 Task: Check the sale-to-list ratio of bathtub in the last 5 years.
Action: Mouse moved to (811, 178)
Screenshot: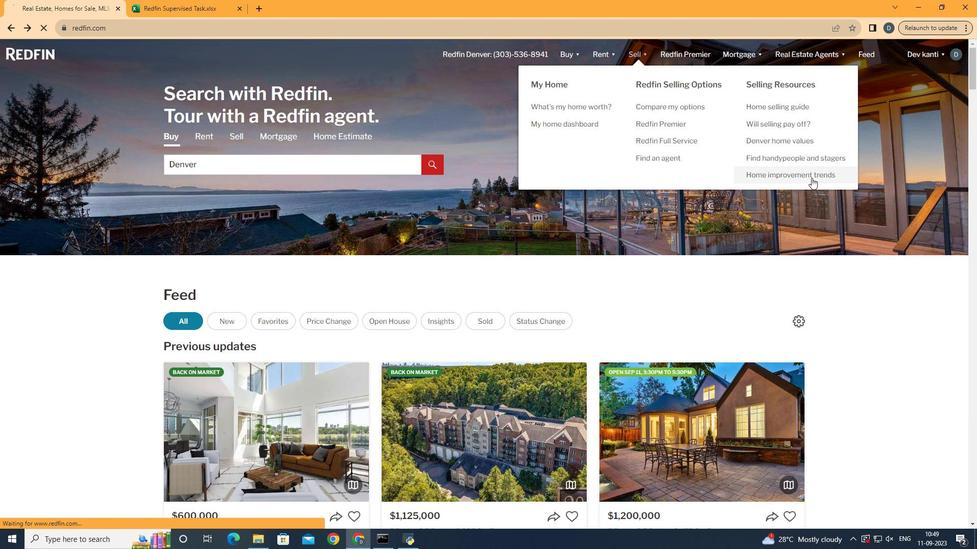 
Action: Mouse pressed left at (811, 178)
Screenshot: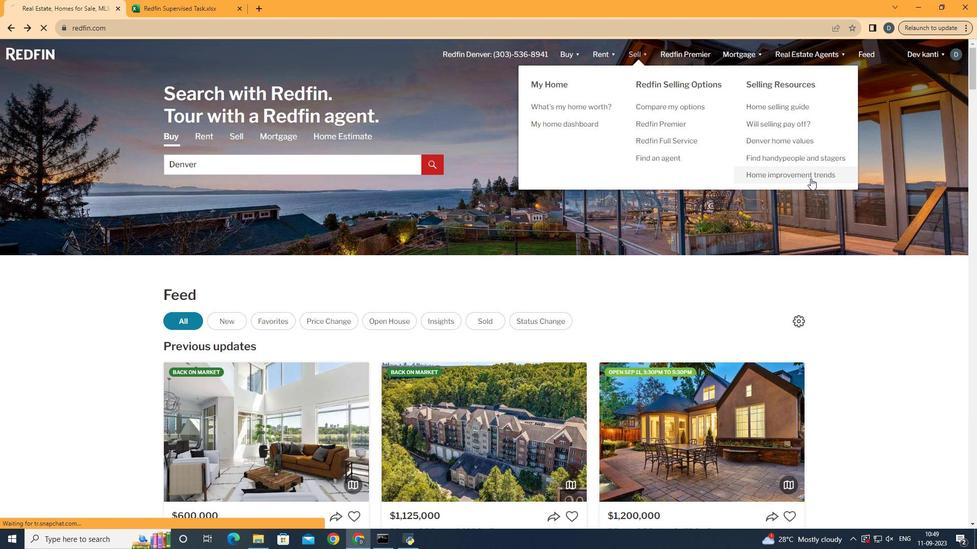 
Action: Mouse moved to (249, 194)
Screenshot: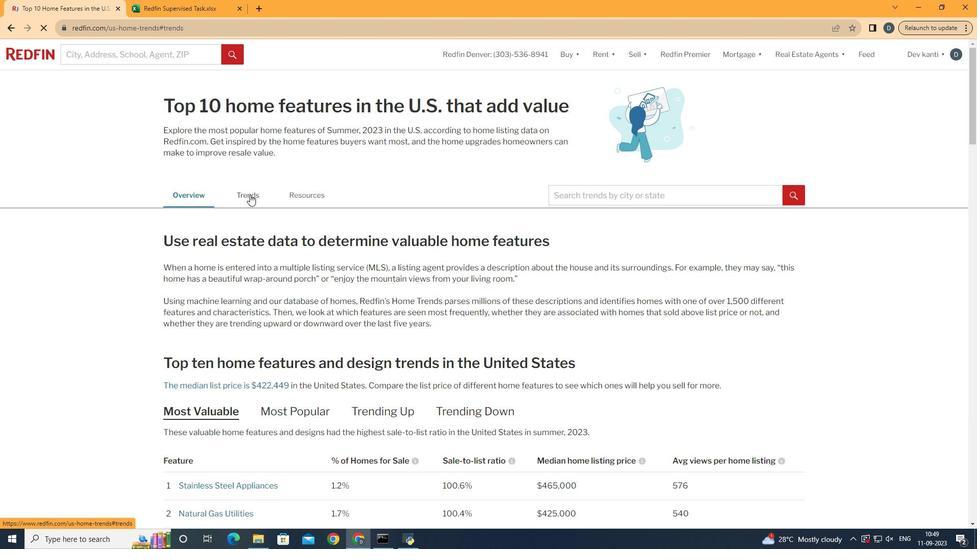 
Action: Mouse pressed left at (249, 194)
Screenshot: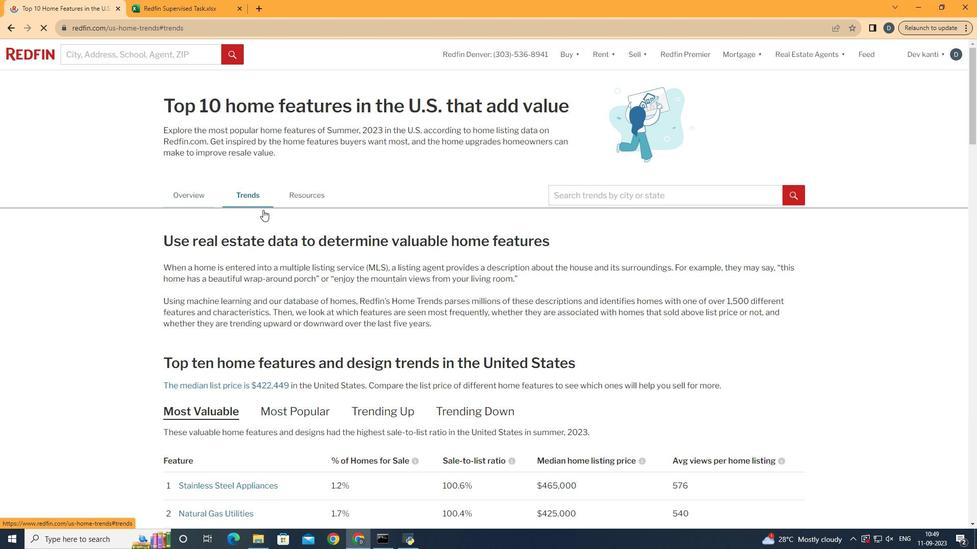 
Action: Mouse moved to (308, 250)
Screenshot: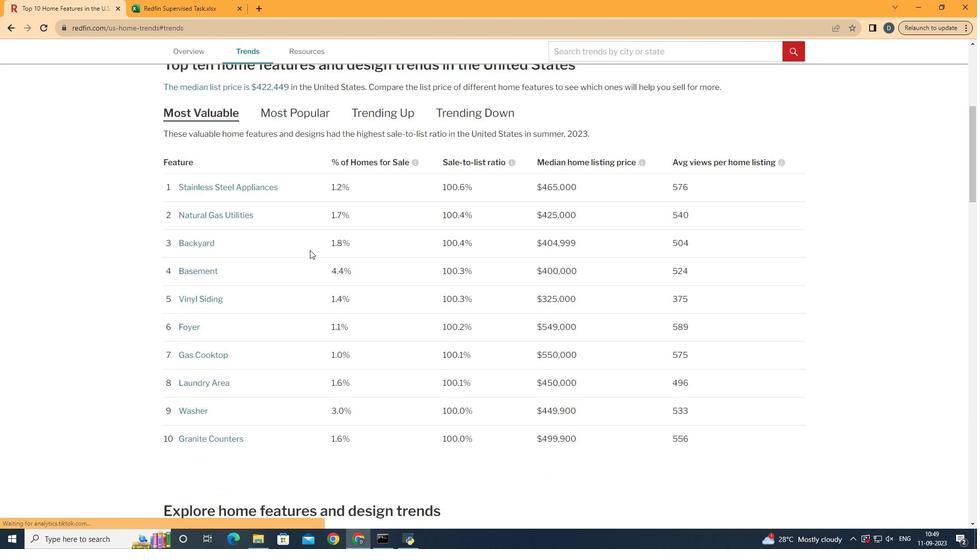 
Action: Mouse scrolled (308, 249) with delta (0, 0)
Screenshot: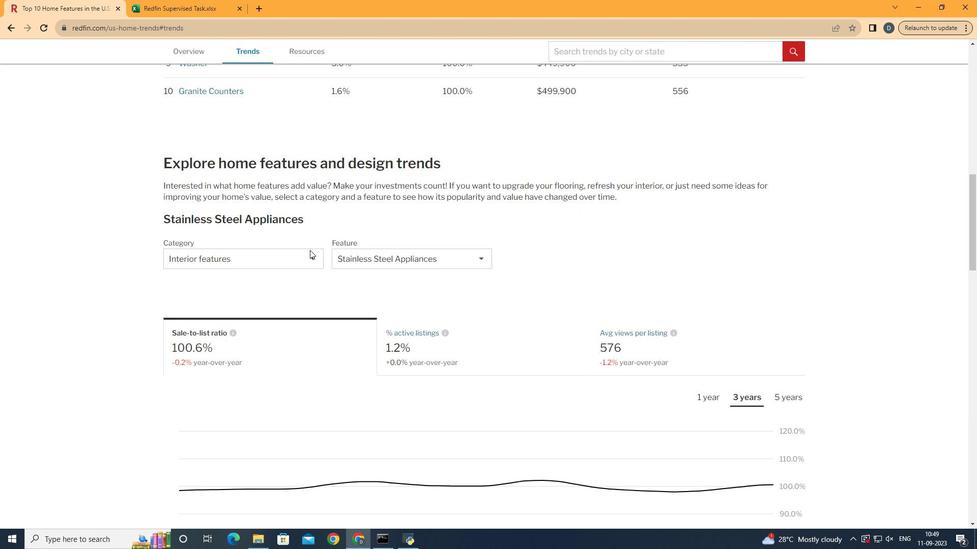 
Action: Mouse scrolled (308, 249) with delta (0, 0)
Screenshot: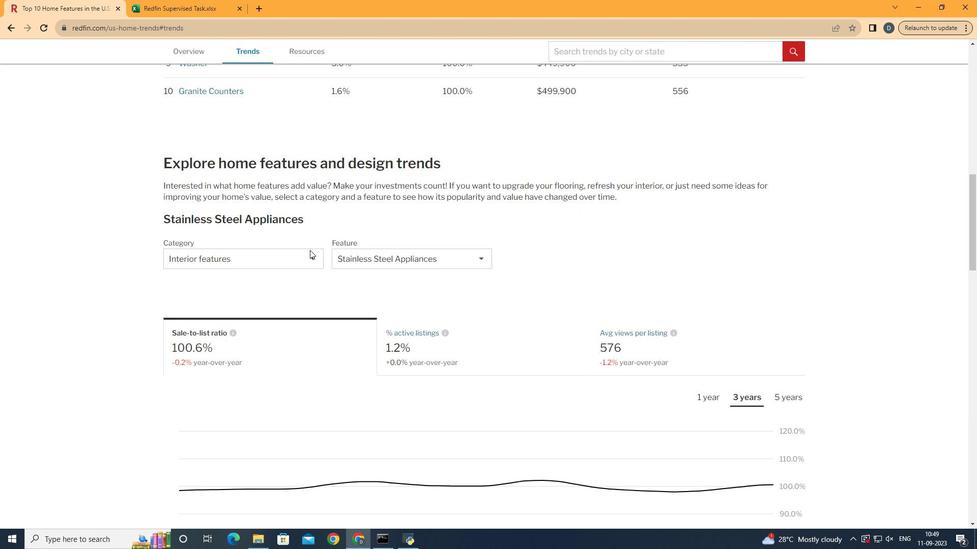 
Action: Mouse scrolled (308, 249) with delta (0, 0)
Screenshot: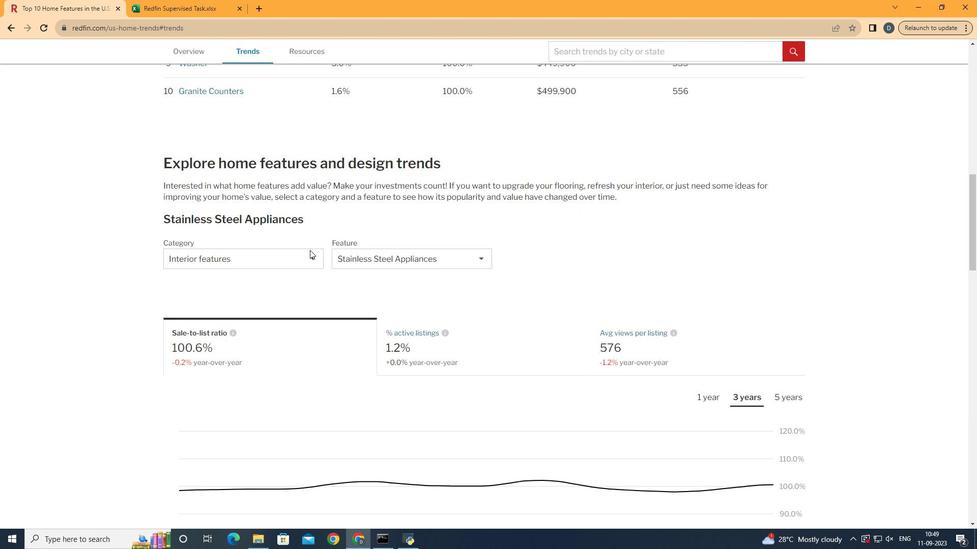 
Action: Mouse scrolled (308, 249) with delta (0, 0)
Screenshot: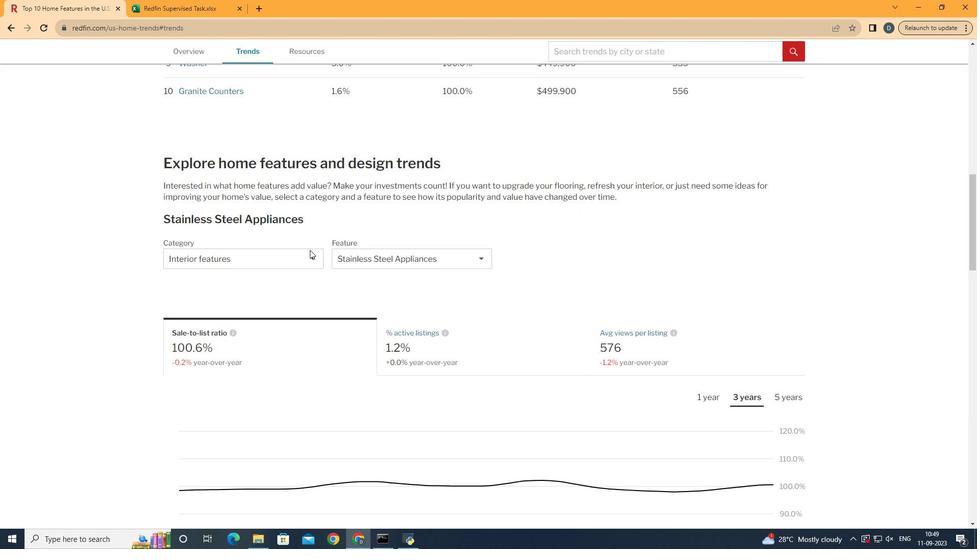 
Action: Mouse scrolled (308, 249) with delta (0, 0)
Screenshot: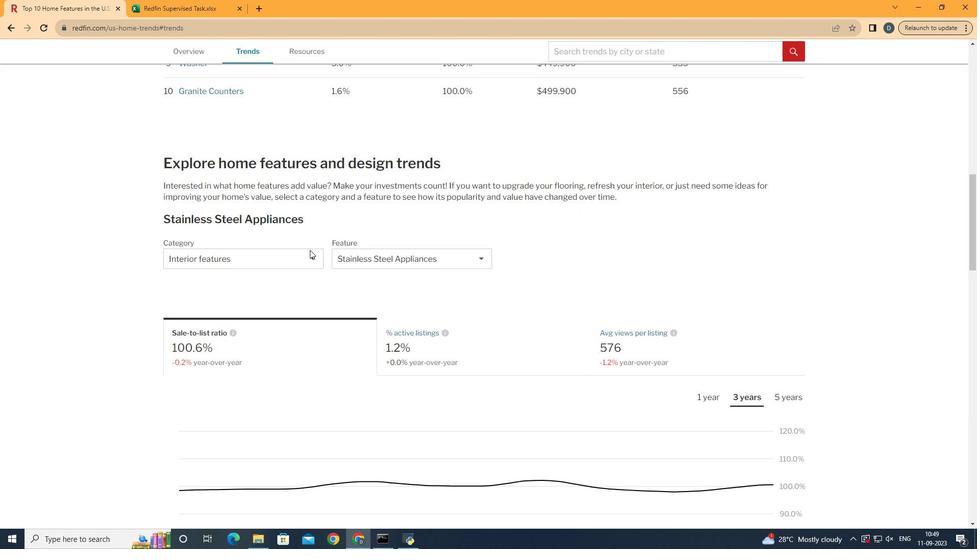 
Action: Mouse scrolled (308, 249) with delta (0, 0)
Screenshot: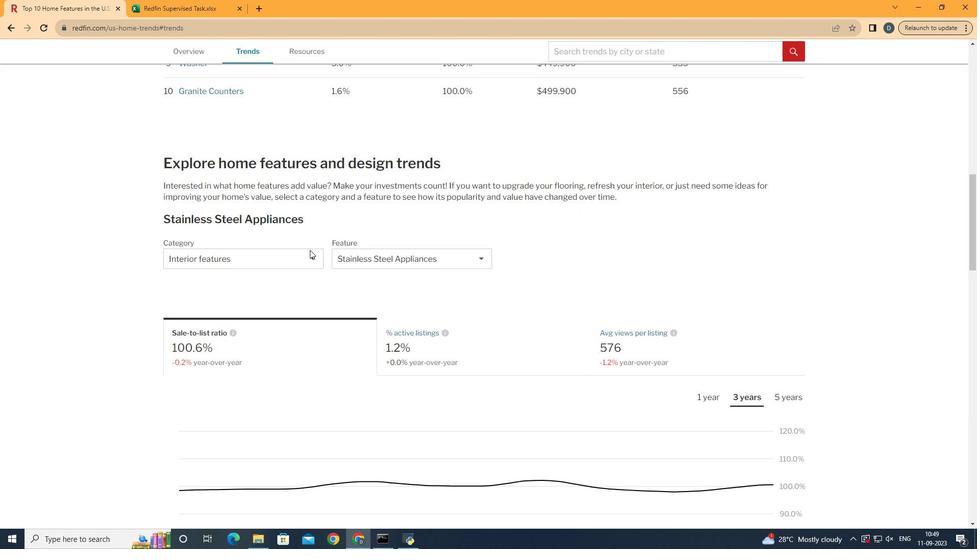 
Action: Mouse moved to (309, 250)
Screenshot: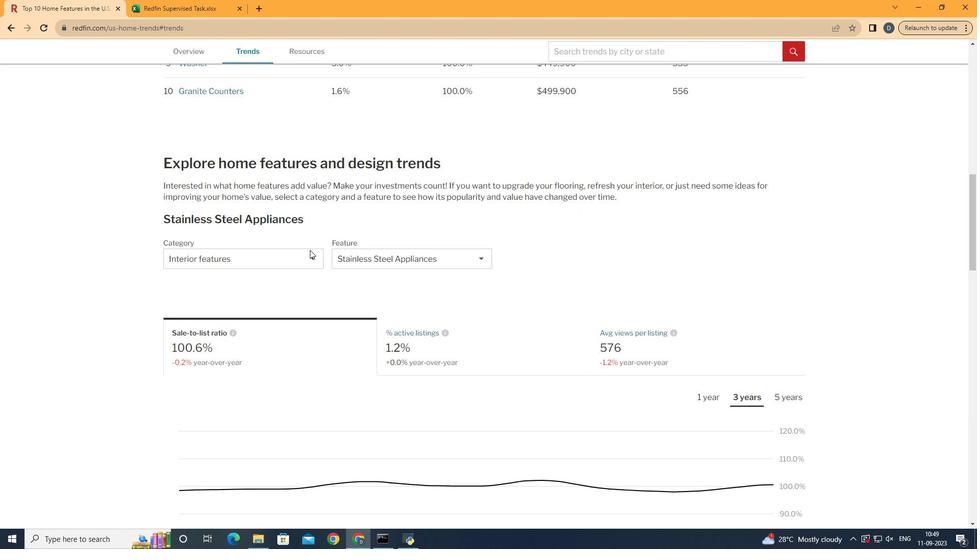 
Action: Mouse scrolled (309, 249) with delta (0, 0)
Screenshot: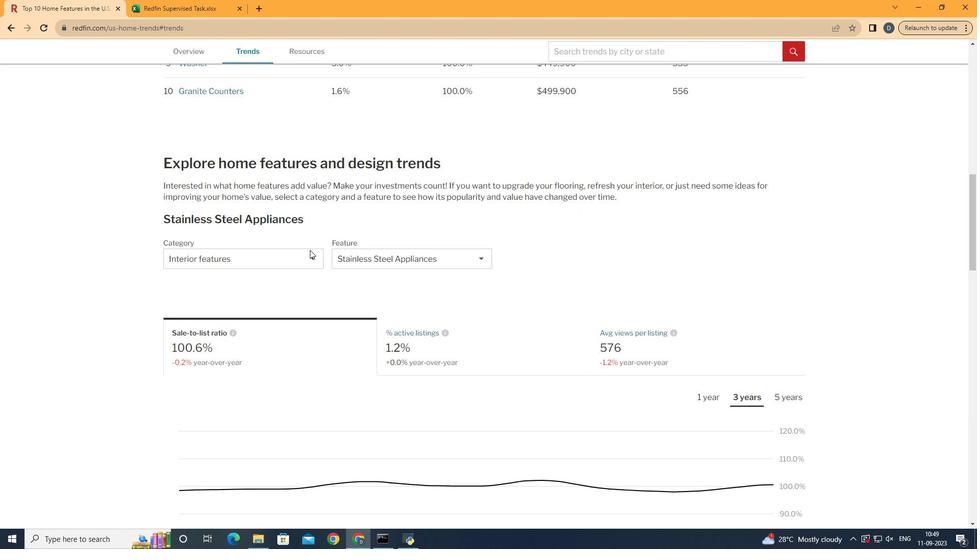 
Action: Mouse moved to (309, 250)
Screenshot: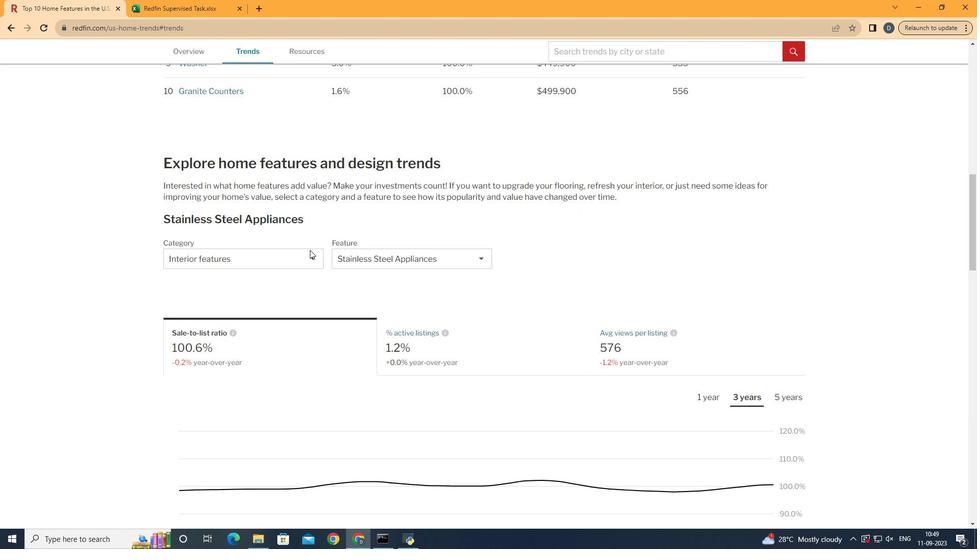 
Action: Mouse scrolled (309, 249) with delta (0, 0)
Screenshot: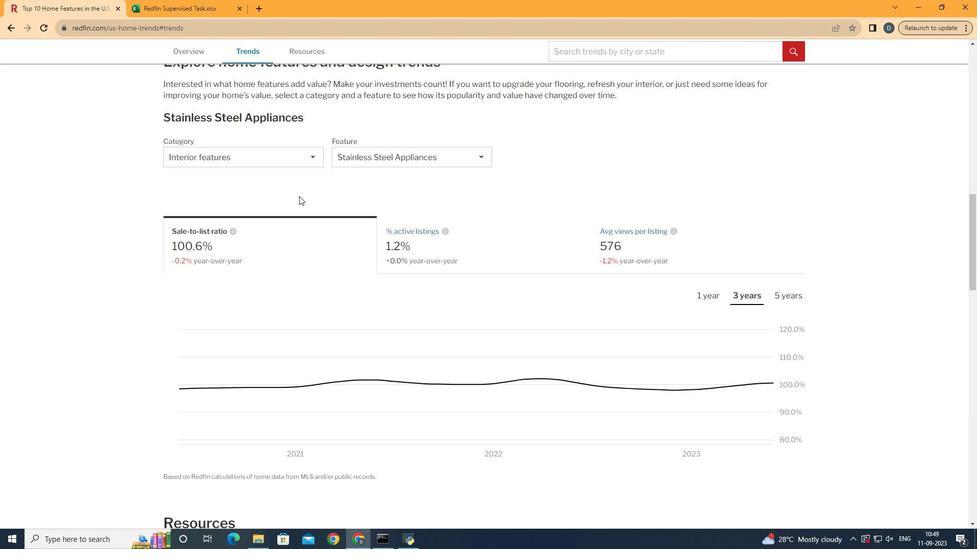 
Action: Mouse scrolled (309, 249) with delta (0, 0)
Screenshot: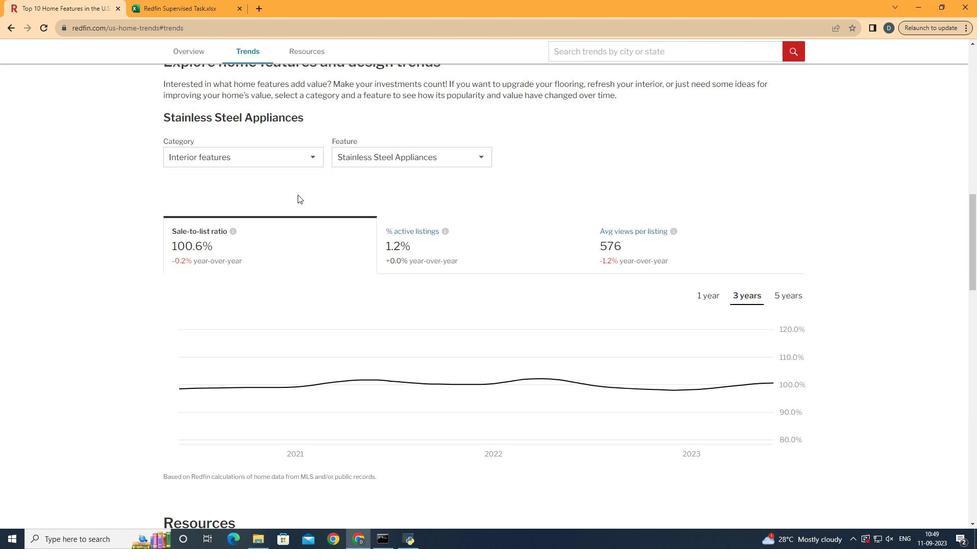 
Action: Mouse moved to (296, 160)
Screenshot: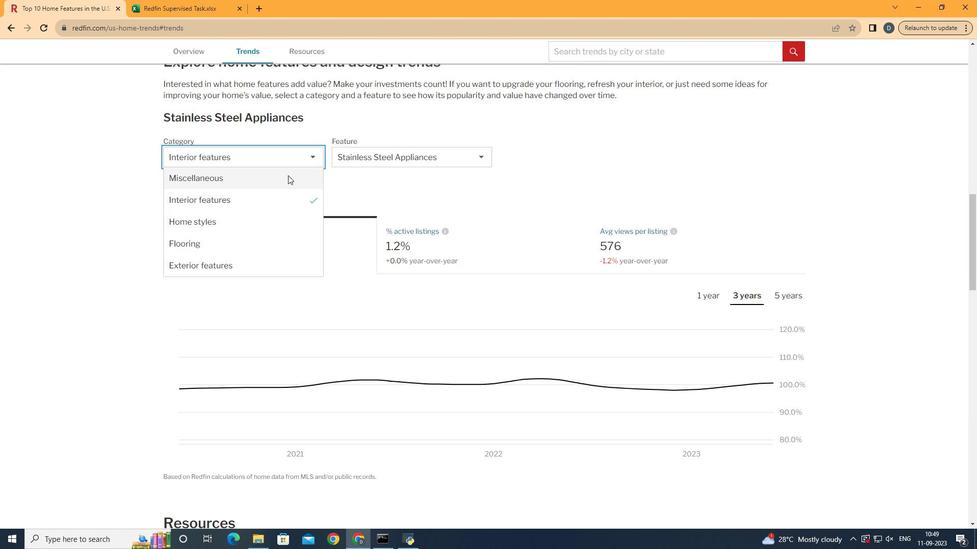 
Action: Mouse pressed left at (296, 160)
Screenshot: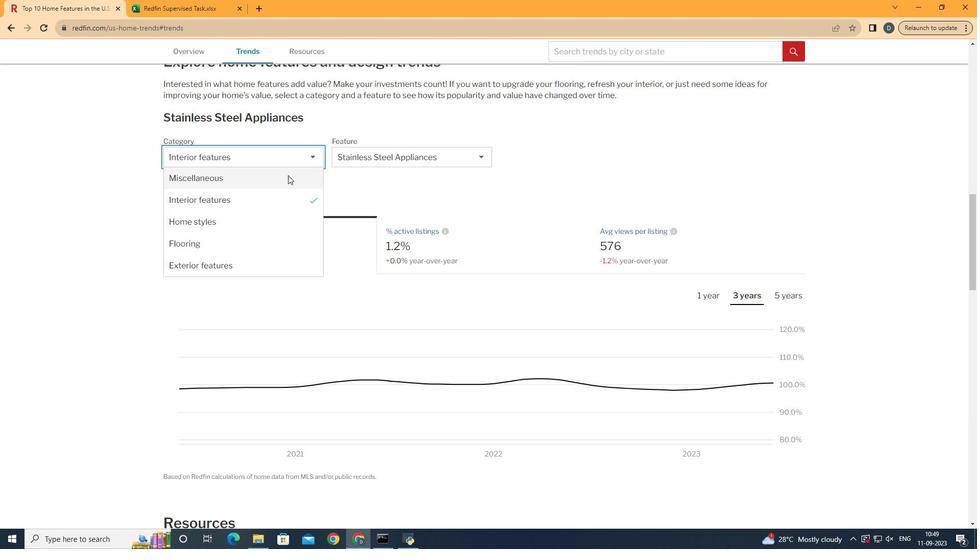 
Action: Mouse moved to (289, 195)
Screenshot: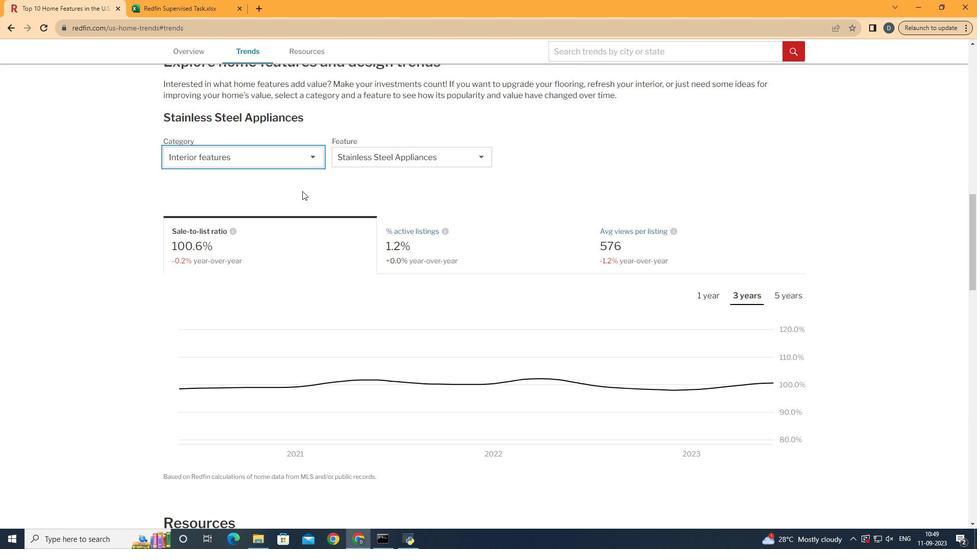 
Action: Mouse pressed left at (289, 195)
Screenshot: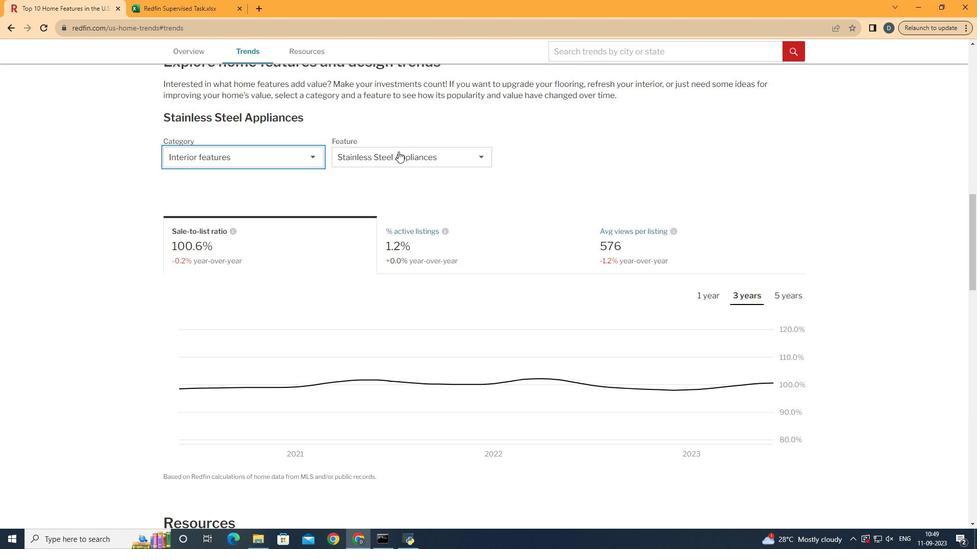 
Action: Mouse moved to (398, 151)
Screenshot: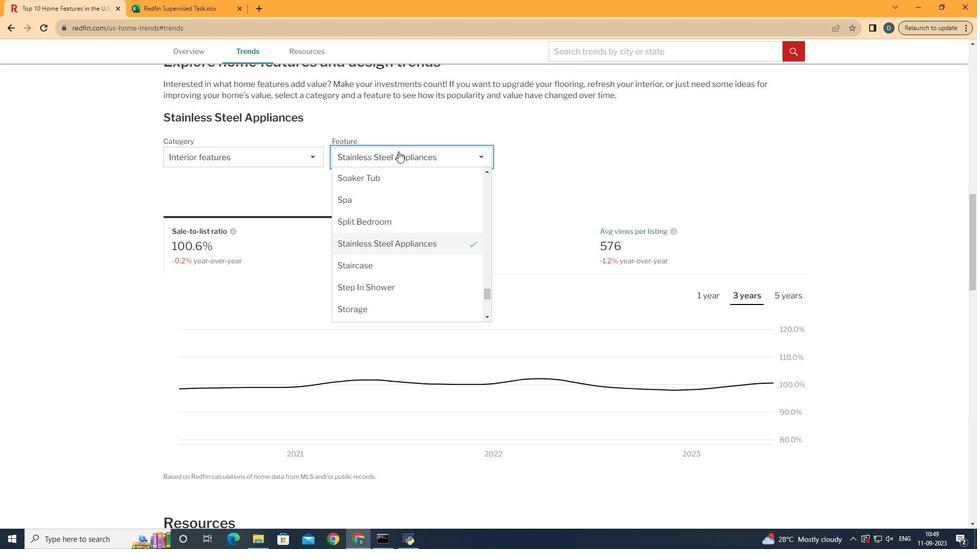 
Action: Mouse pressed left at (398, 151)
Screenshot: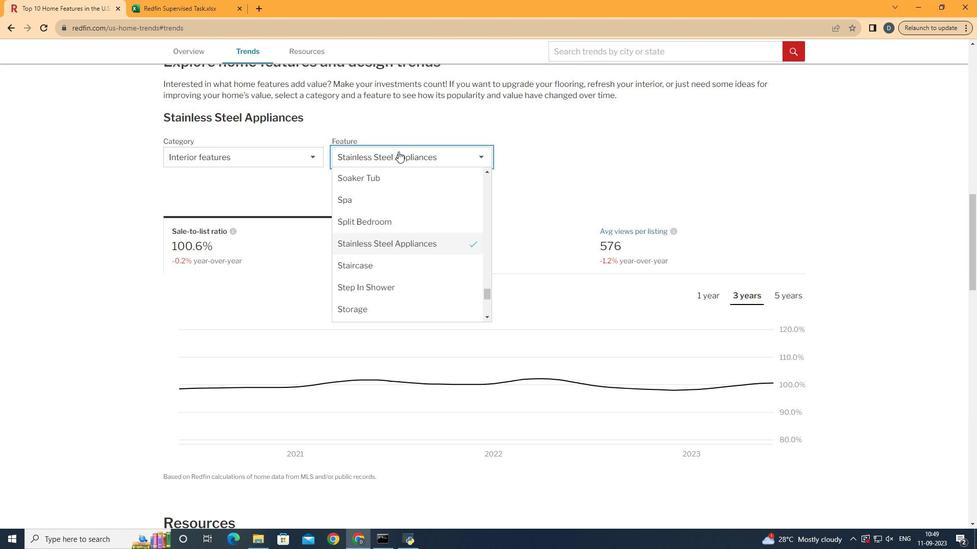 
Action: Mouse moved to (455, 248)
Screenshot: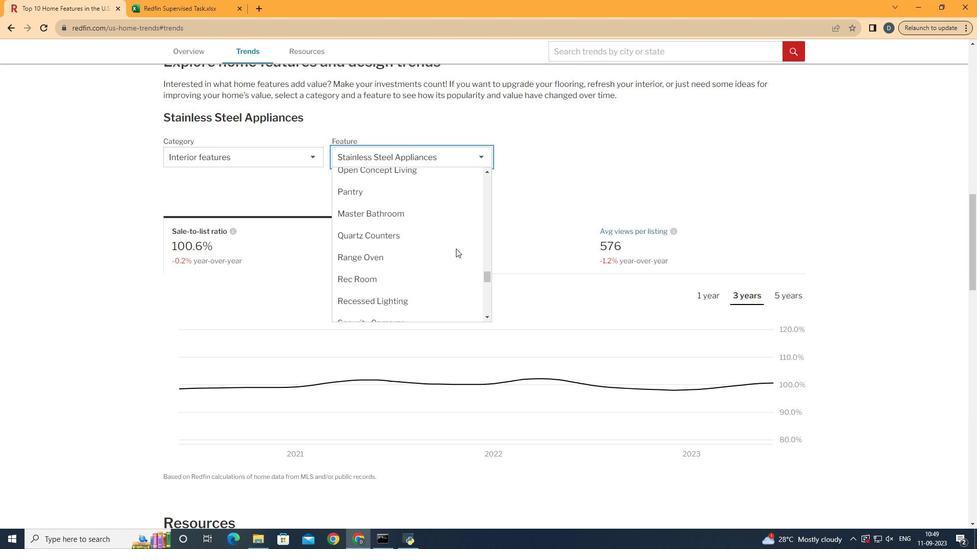 
Action: Mouse scrolled (455, 249) with delta (0, 0)
Screenshot: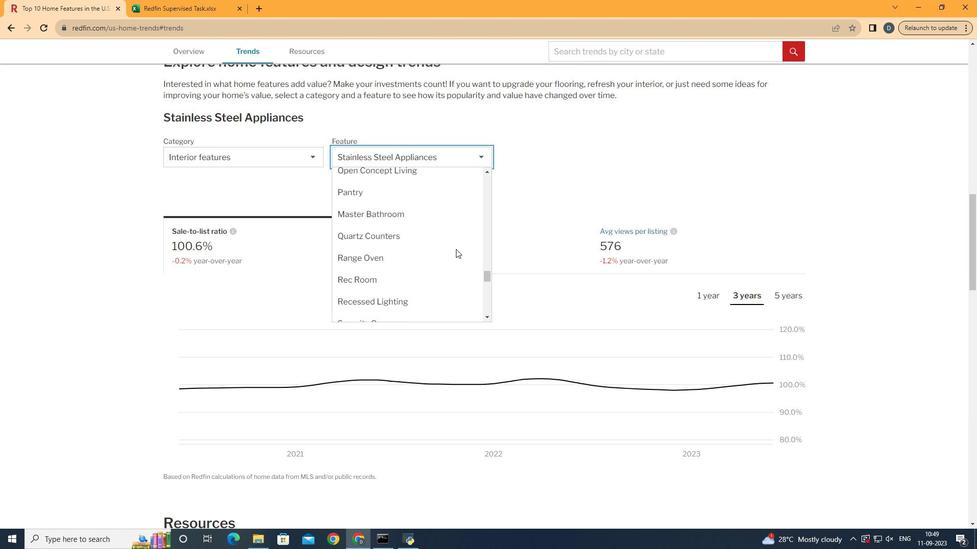 
Action: Mouse scrolled (455, 249) with delta (0, 0)
Screenshot: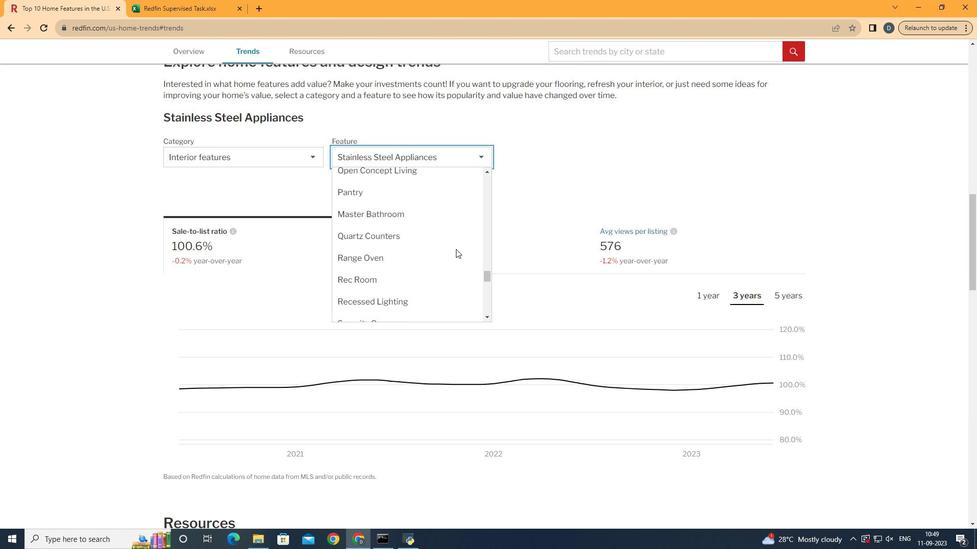 
Action: Mouse scrolled (455, 249) with delta (0, 0)
Screenshot: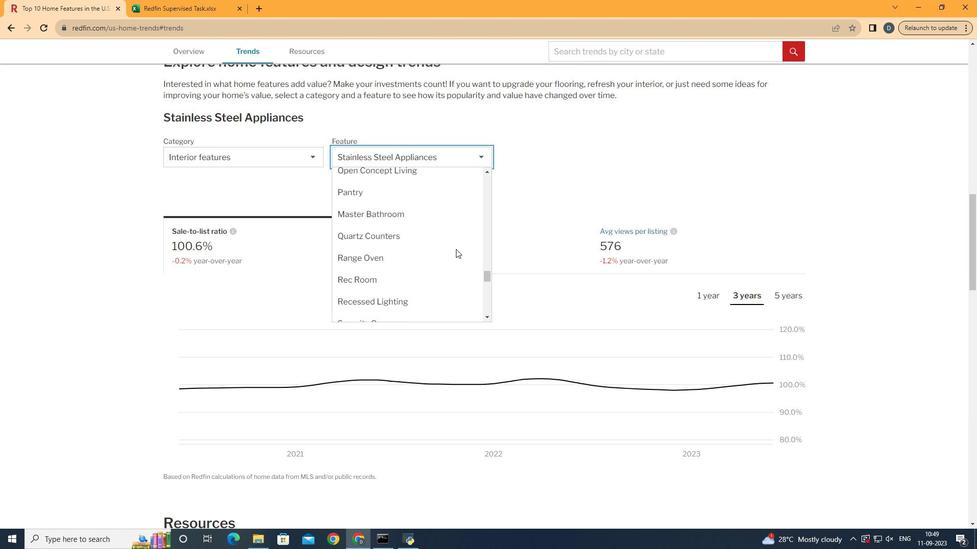 
Action: Mouse scrolled (455, 249) with delta (0, 0)
Screenshot: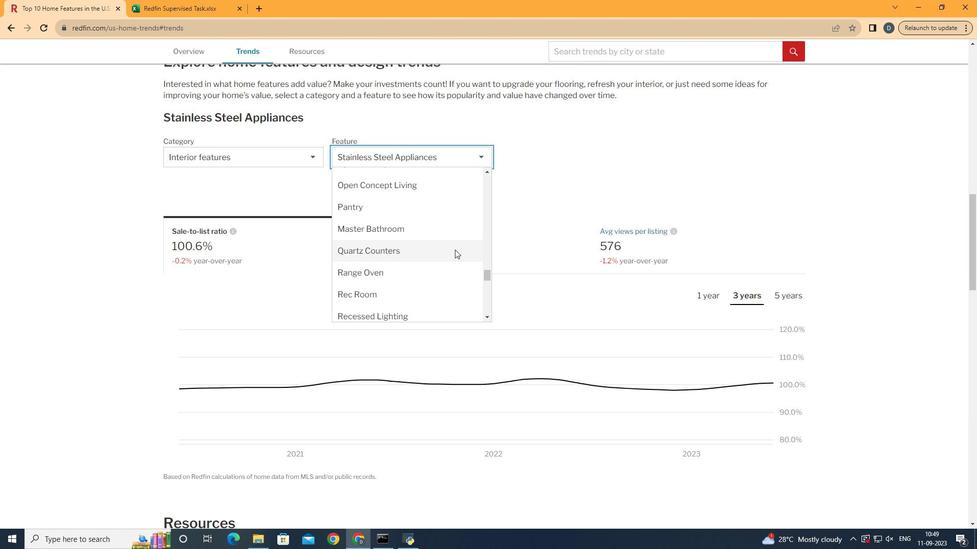 
Action: Mouse scrolled (455, 249) with delta (0, 0)
Screenshot: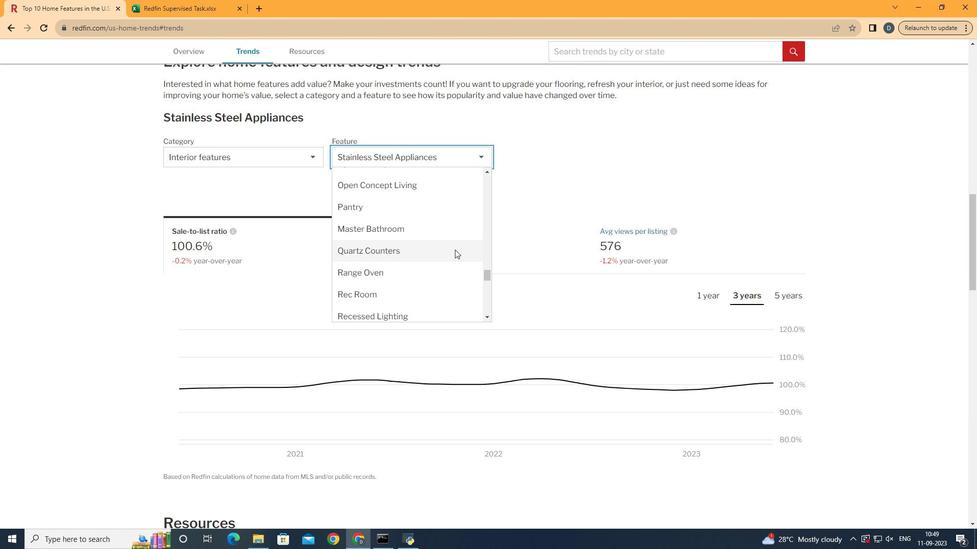 
Action: Mouse moved to (455, 248)
Screenshot: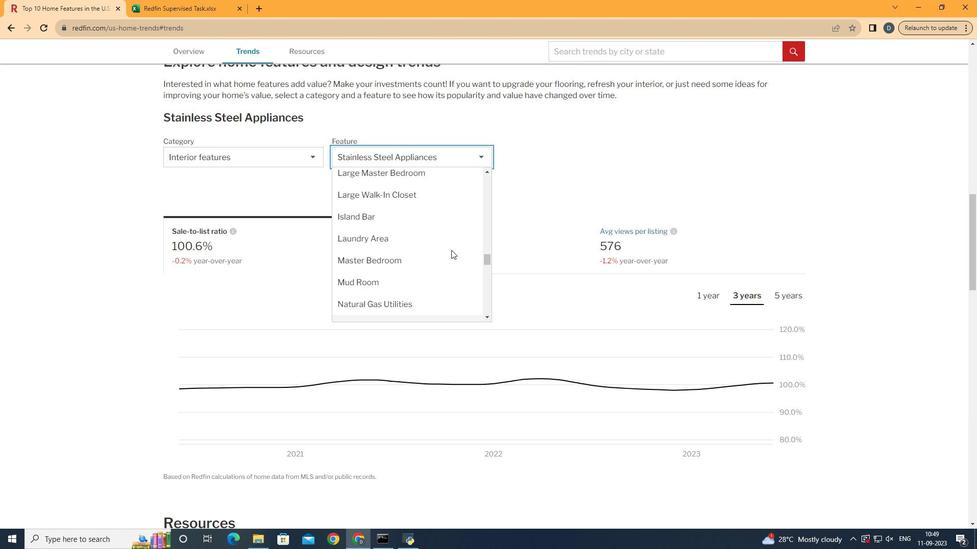 
Action: Mouse scrolled (455, 249) with delta (0, 0)
Screenshot: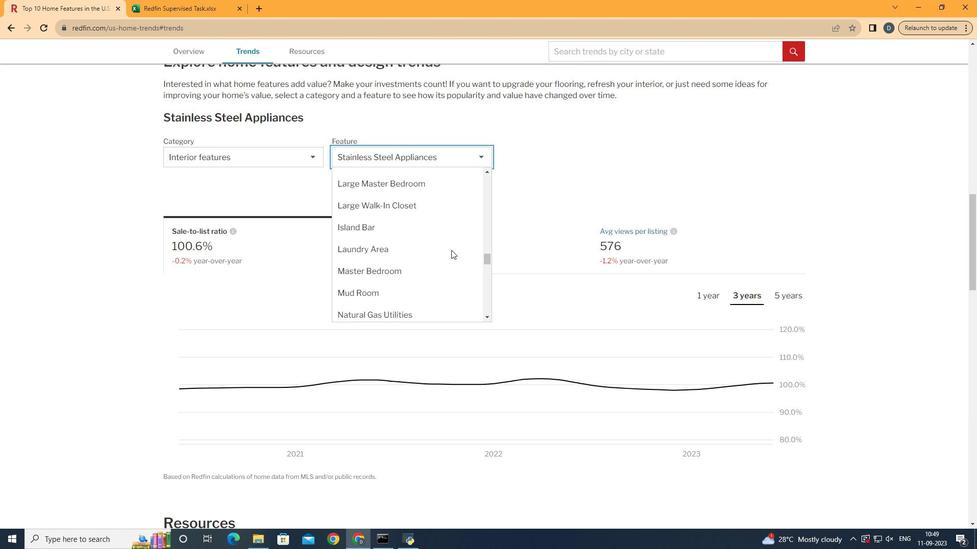 
Action: Mouse scrolled (455, 249) with delta (0, 0)
Screenshot: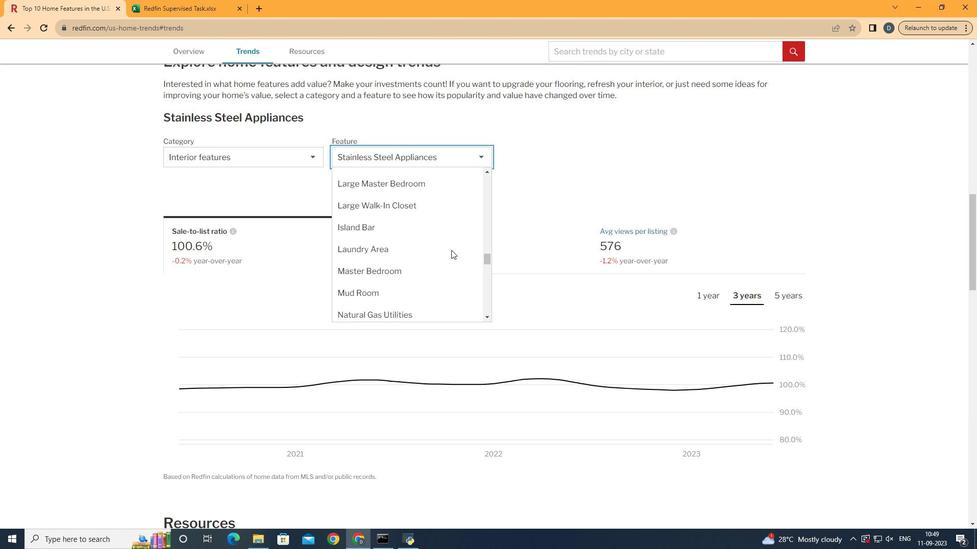 
Action: Mouse moved to (455, 249)
Screenshot: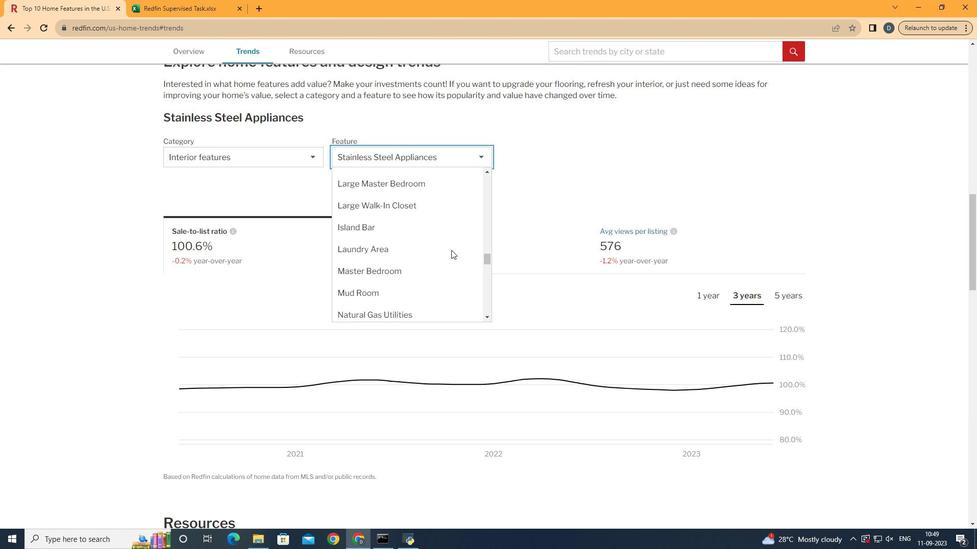 
Action: Mouse scrolled (455, 249) with delta (0, 0)
Screenshot: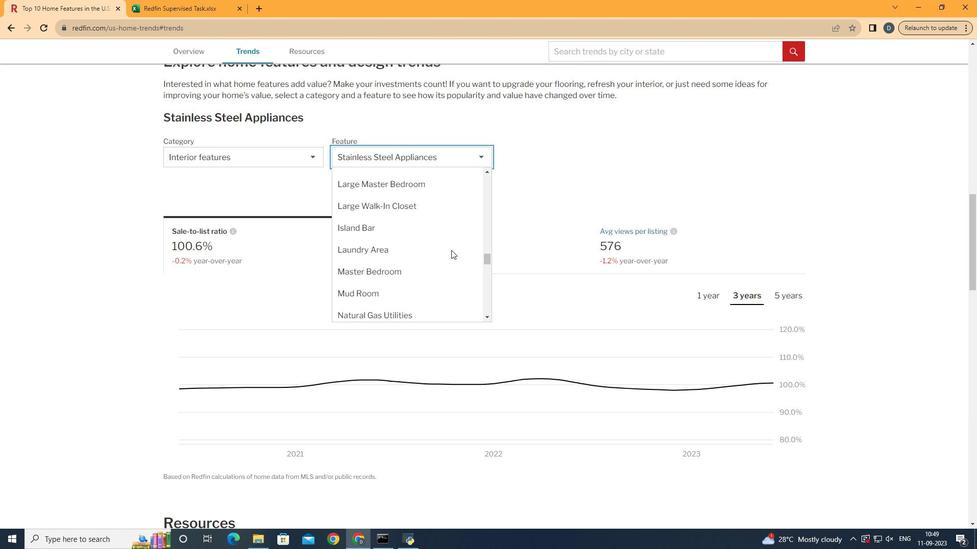 
Action: Mouse moved to (455, 249)
Screenshot: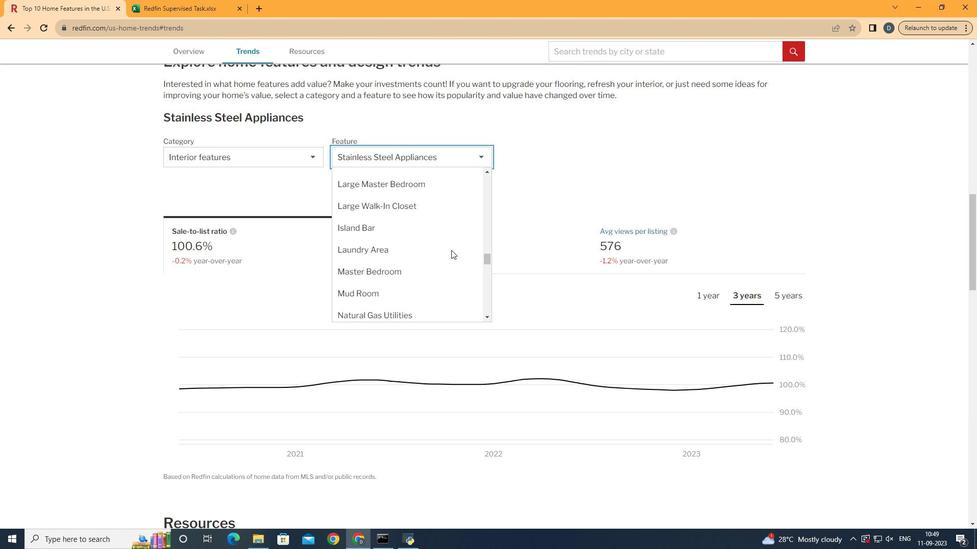 
Action: Mouse scrolled (455, 249) with delta (0, 0)
Screenshot: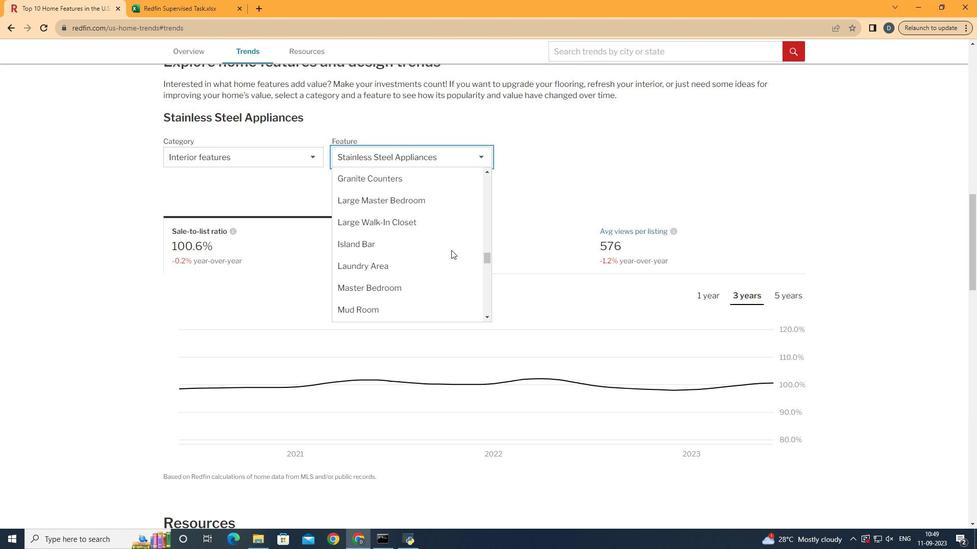 
Action: Mouse moved to (454, 249)
Screenshot: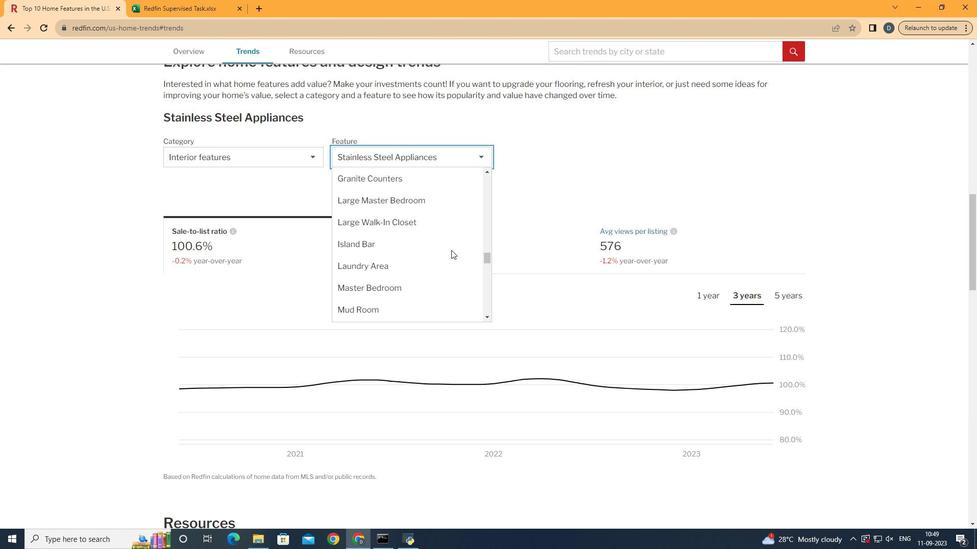 
Action: Mouse scrolled (454, 250) with delta (0, 0)
Screenshot: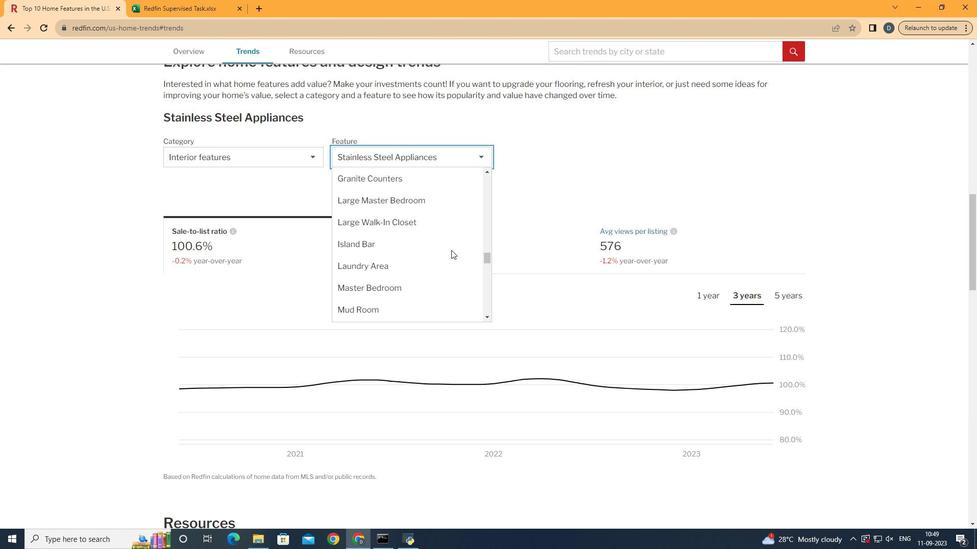 
Action: Mouse moved to (451, 250)
Screenshot: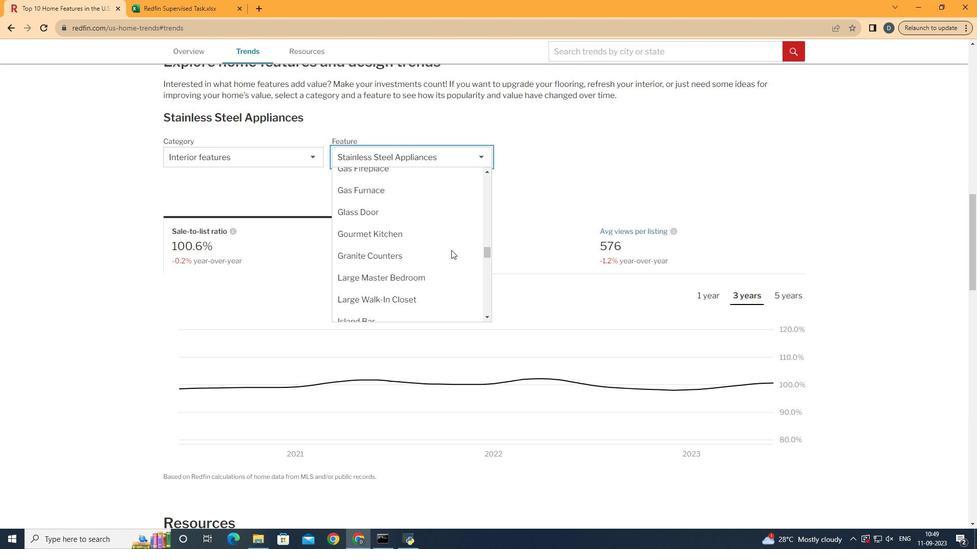
Action: Mouse scrolled (451, 250) with delta (0, 0)
Screenshot: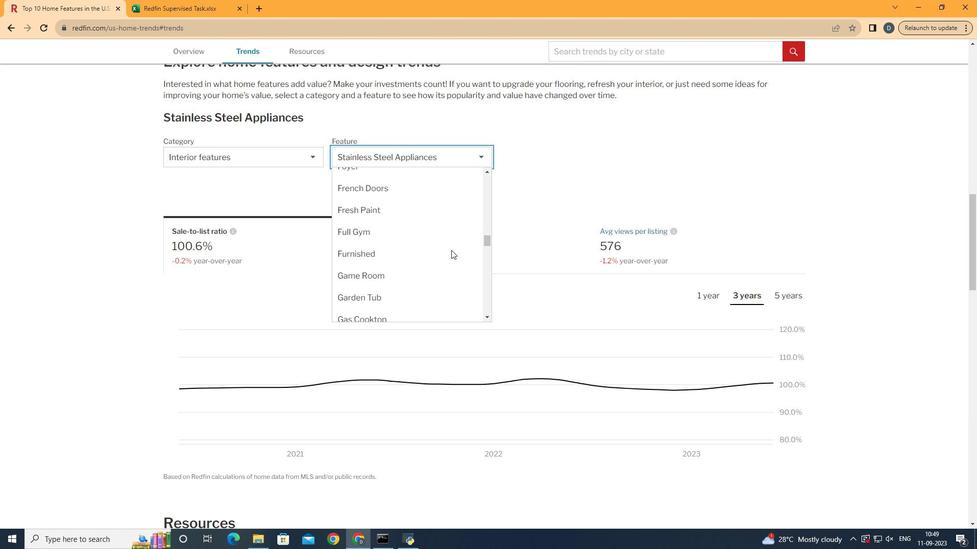 
Action: Mouse scrolled (451, 250) with delta (0, 0)
Screenshot: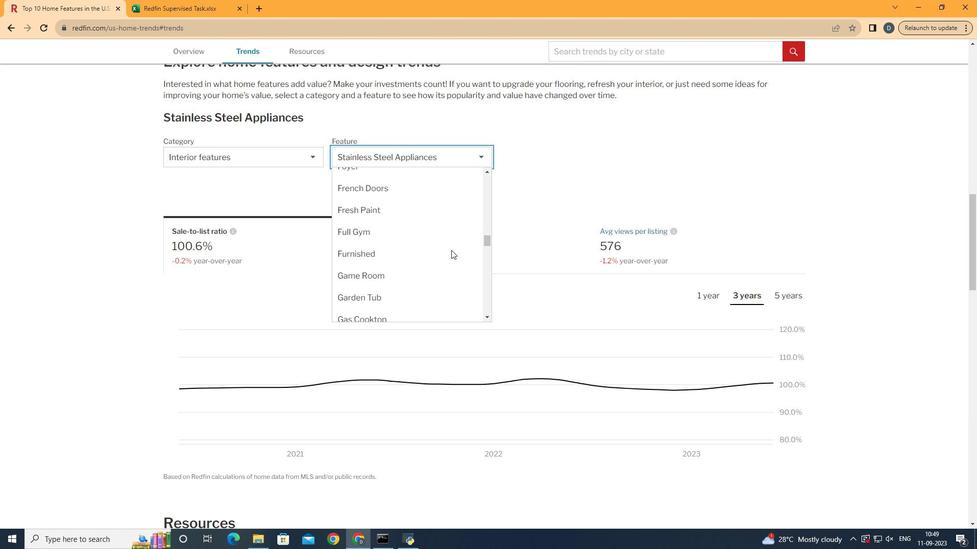 
Action: Mouse scrolled (451, 250) with delta (0, 0)
Screenshot: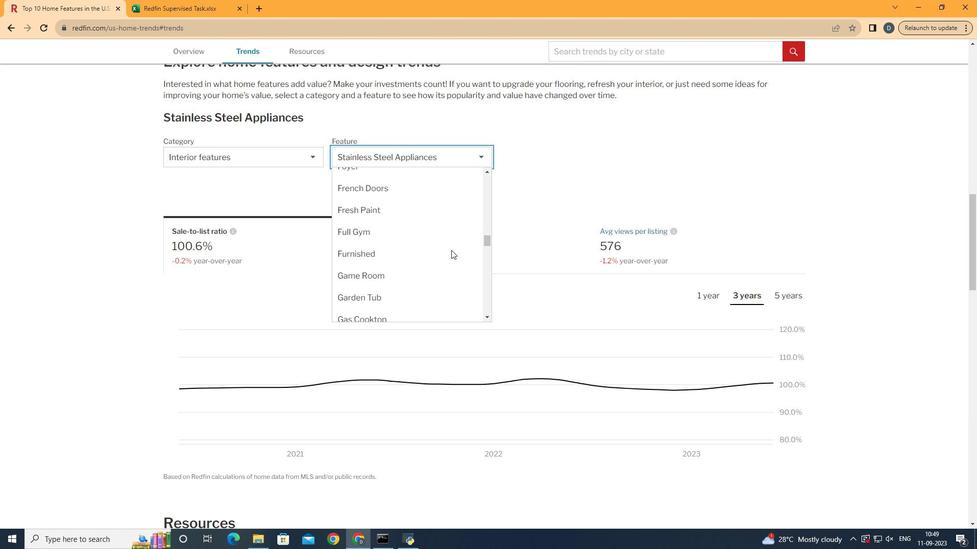 
Action: Mouse scrolled (451, 250) with delta (0, 0)
Screenshot: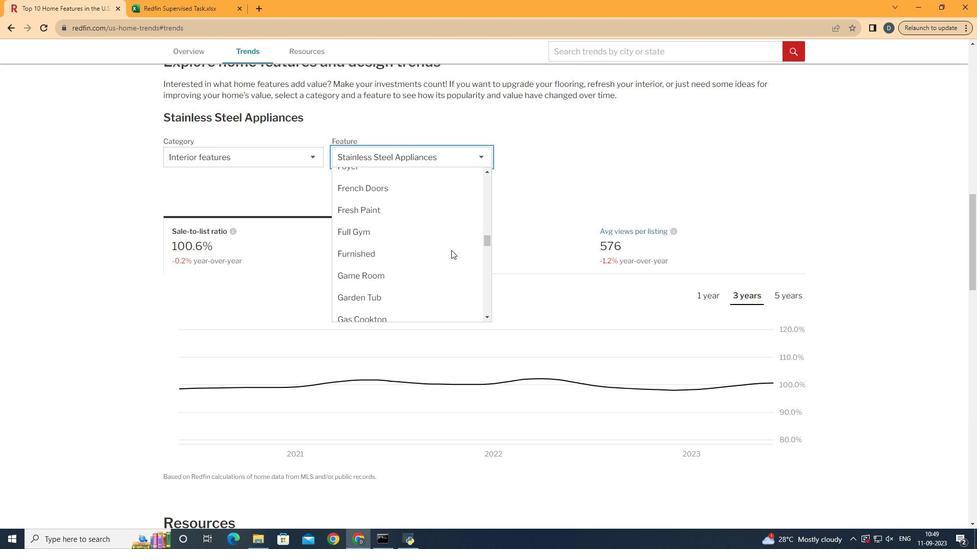 
Action: Mouse scrolled (451, 250) with delta (0, 0)
Screenshot: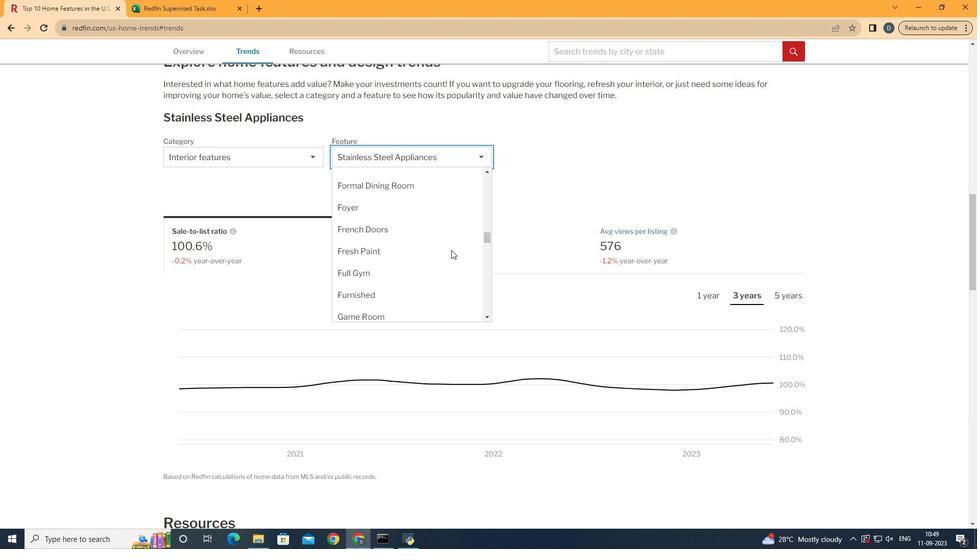 
Action: Mouse scrolled (451, 250) with delta (0, 0)
Screenshot: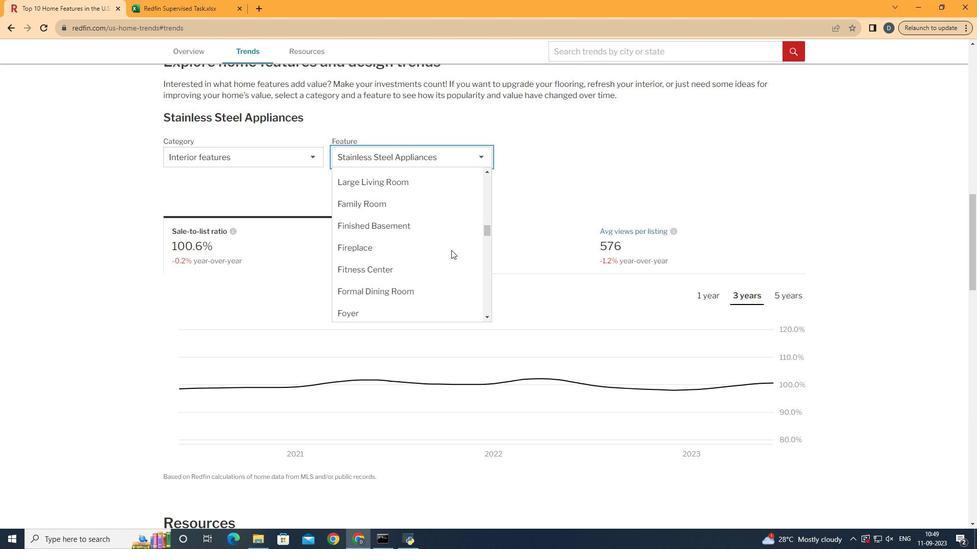 
Action: Mouse scrolled (451, 250) with delta (0, 0)
Screenshot: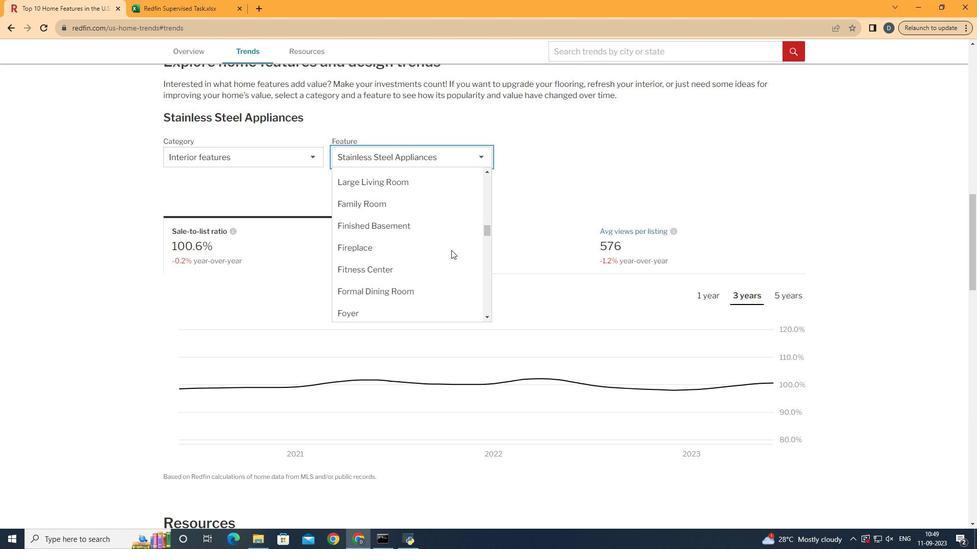 
Action: Mouse scrolled (451, 250) with delta (0, 0)
Screenshot: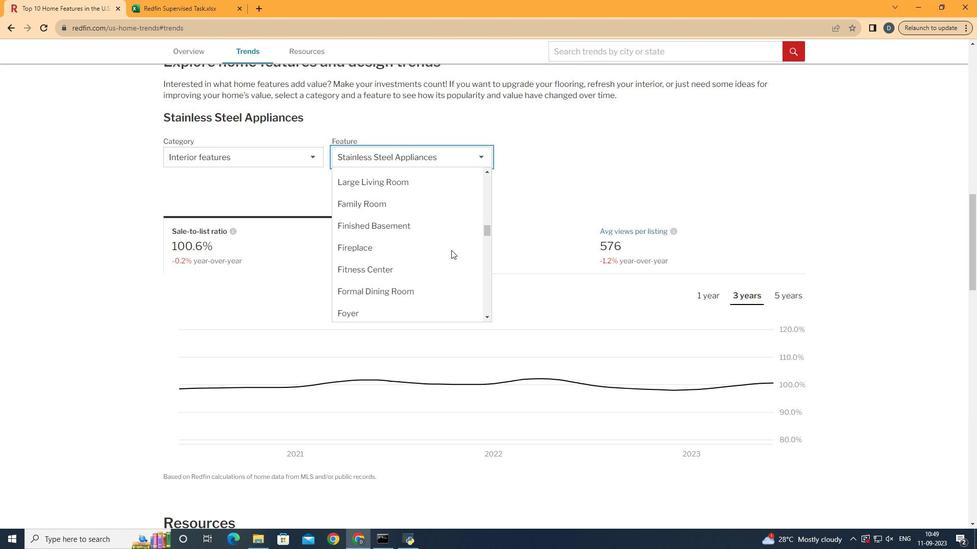 
Action: Mouse scrolled (451, 250) with delta (0, 0)
Screenshot: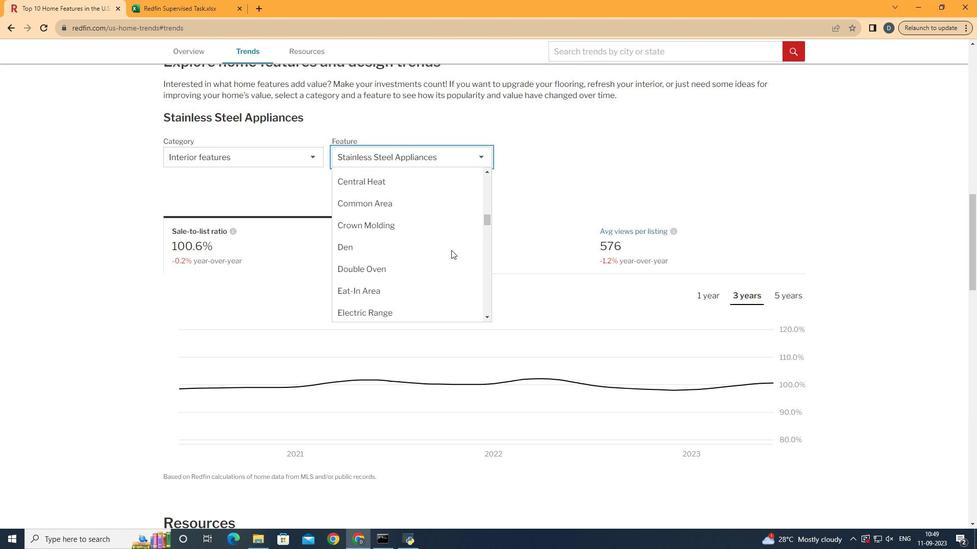 
Action: Mouse scrolled (451, 250) with delta (0, 0)
Screenshot: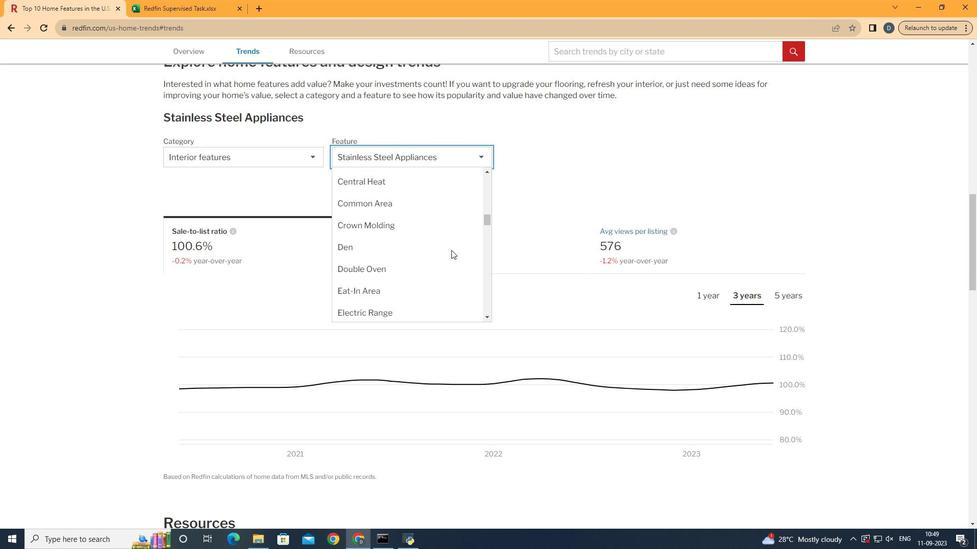 
Action: Mouse scrolled (451, 250) with delta (0, 0)
Screenshot: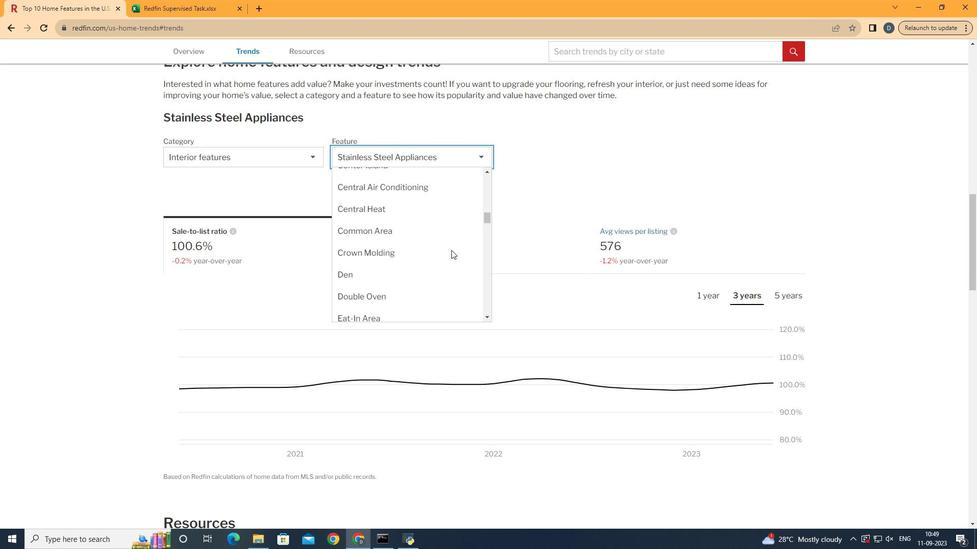
Action: Mouse scrolled (451, 250) with delta (0, 0)
Screenshot: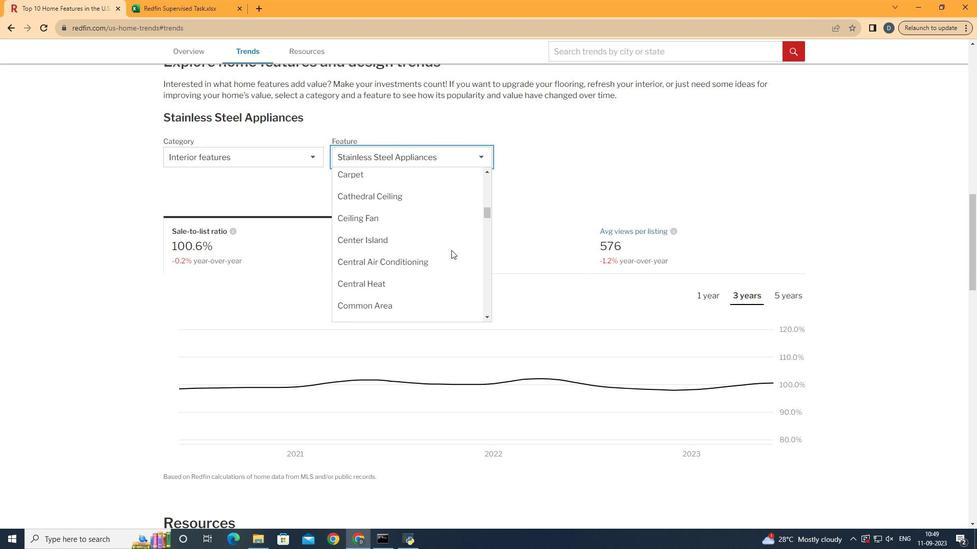 
Action: Mouse scrolled (451, 250) with delta (0, 0)
Screenshot: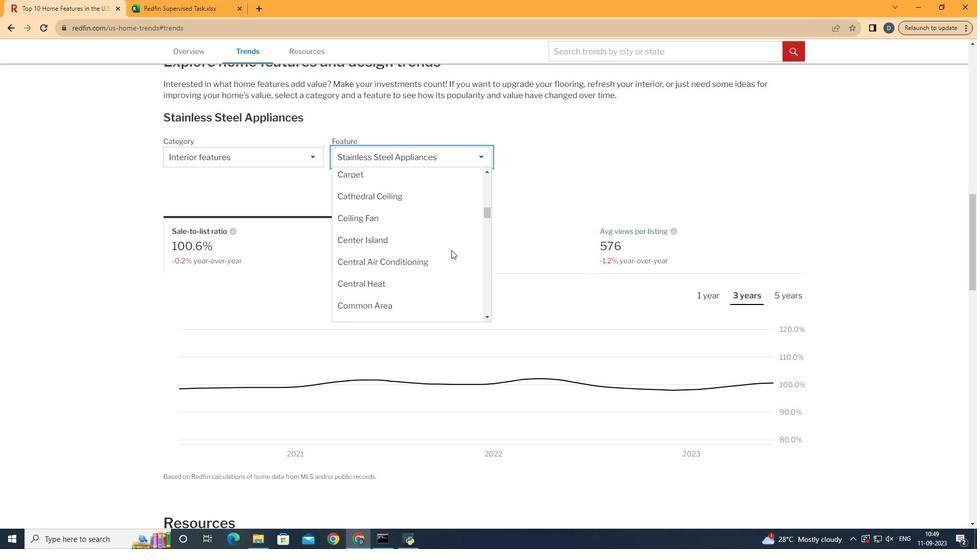 
Action: Mouse scrolled (451, 250) with delta (0, 0)
Screenshot: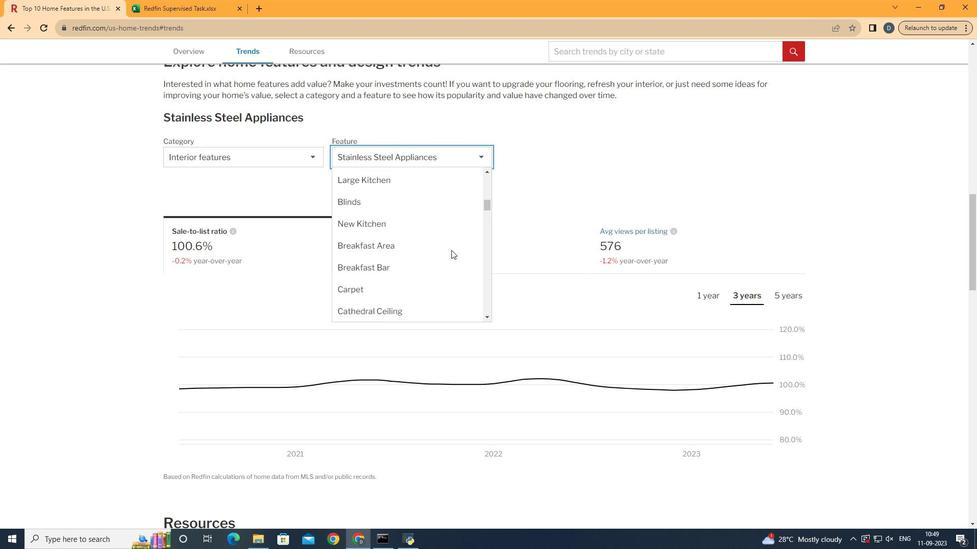 
Action: Mouse scrolled (451, 250) with delta (0, 0)
Screenshot: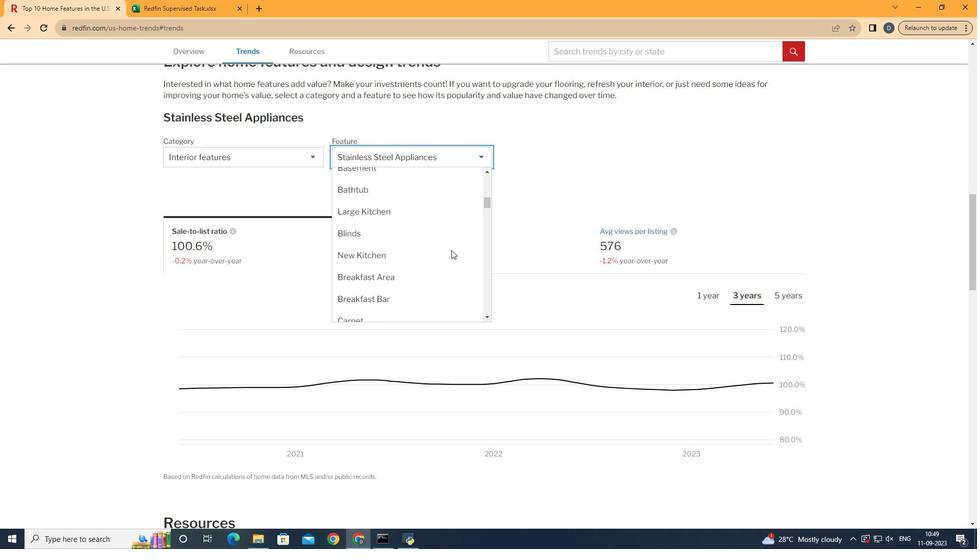 
Action: Mouse scrolled (451, 250) with delta (0, 0)
Screenshot: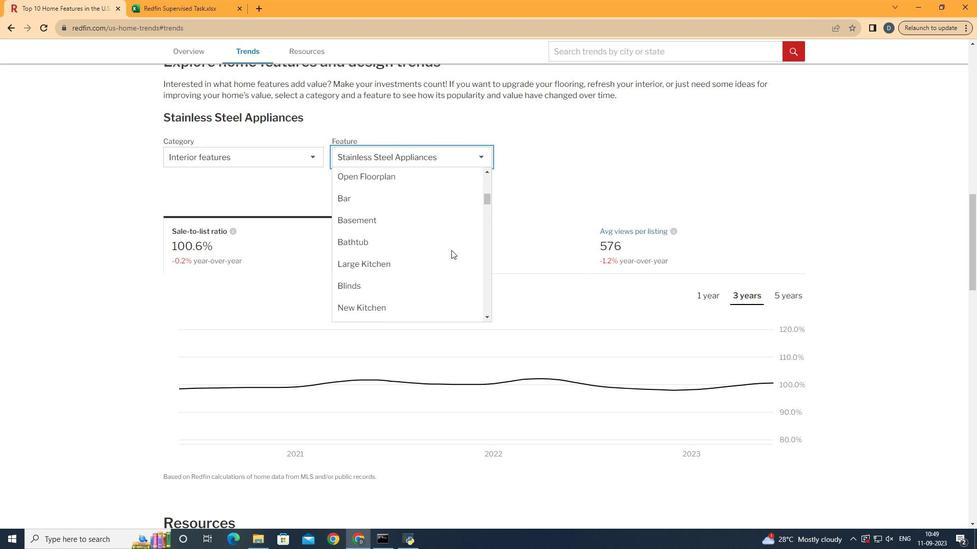
Action: Mouse scrolled (451, 250) with delta (0, 0)
Screenshot: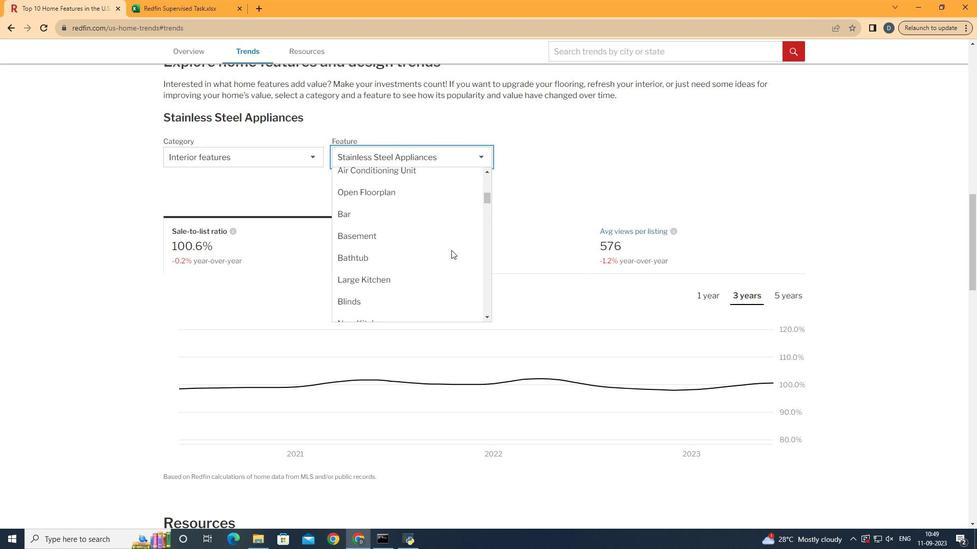 
Action: Mouse scrolled (451, 250) with delta (0, 0)
Screenshot: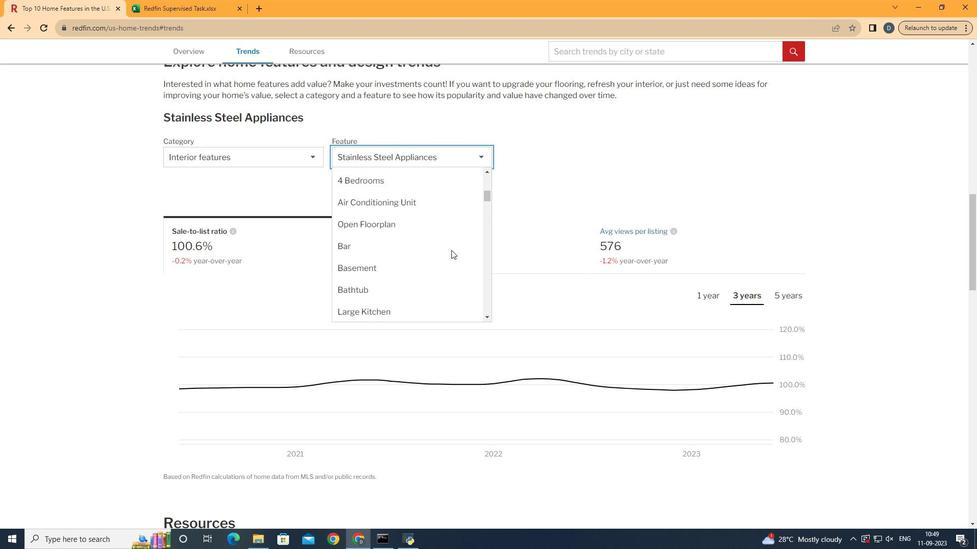 
Action: Mouse moved to (442, 286)
Screenshot: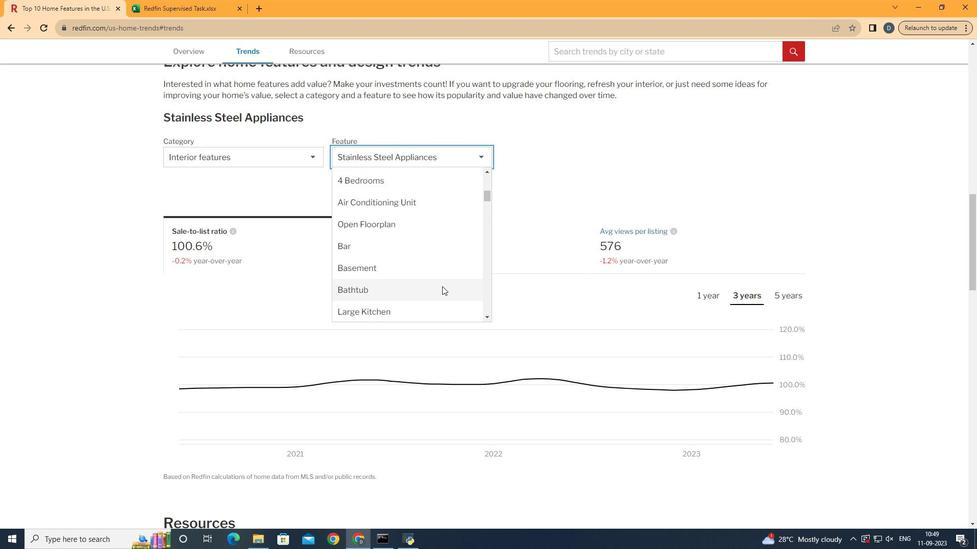 
Action: Mouse pressed left at (442, 286)
Screenshot: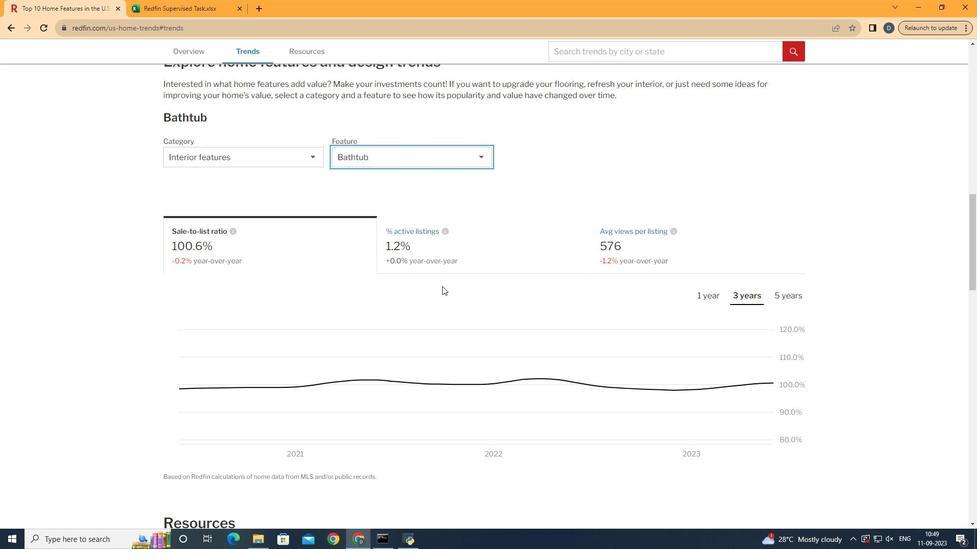 
Action: Mouse moved to (290, 249)
Screenshot: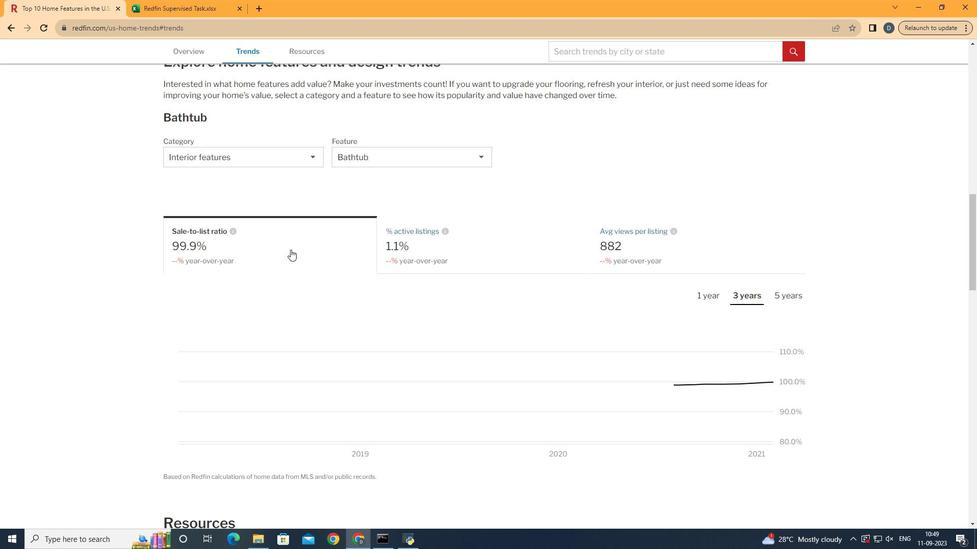 
Action: Mouse pressed left at (290, 249)
Screenshot: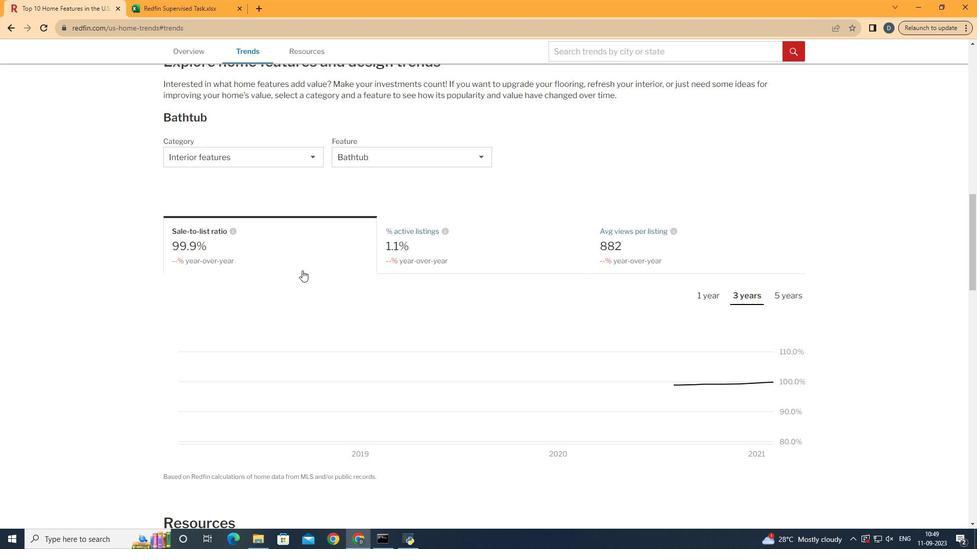 
Action: Mouse moved to (795, 295)
Screenshot: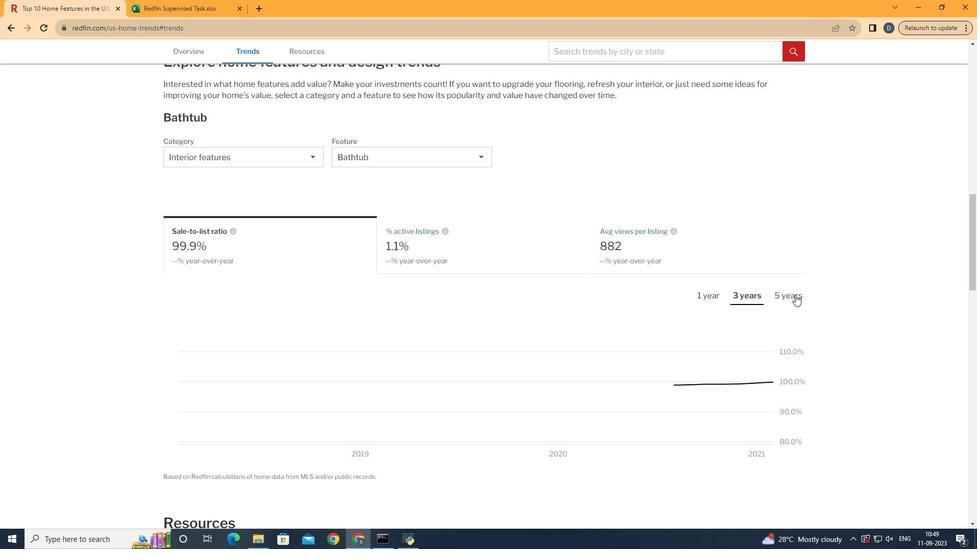 
Action: Mouse pressed left at (795, 295)
Screenshot: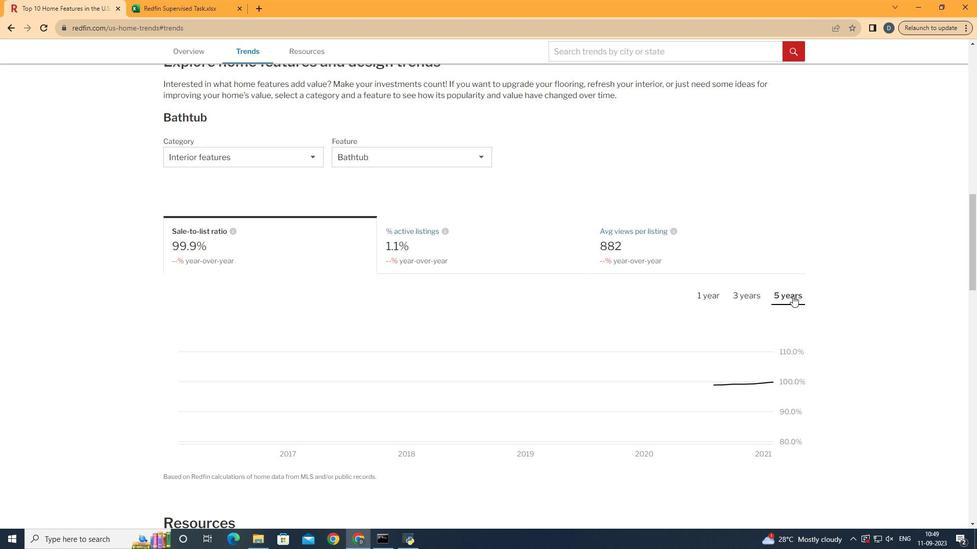 
Action: Mouse moved to (826, 369)
Screenshot: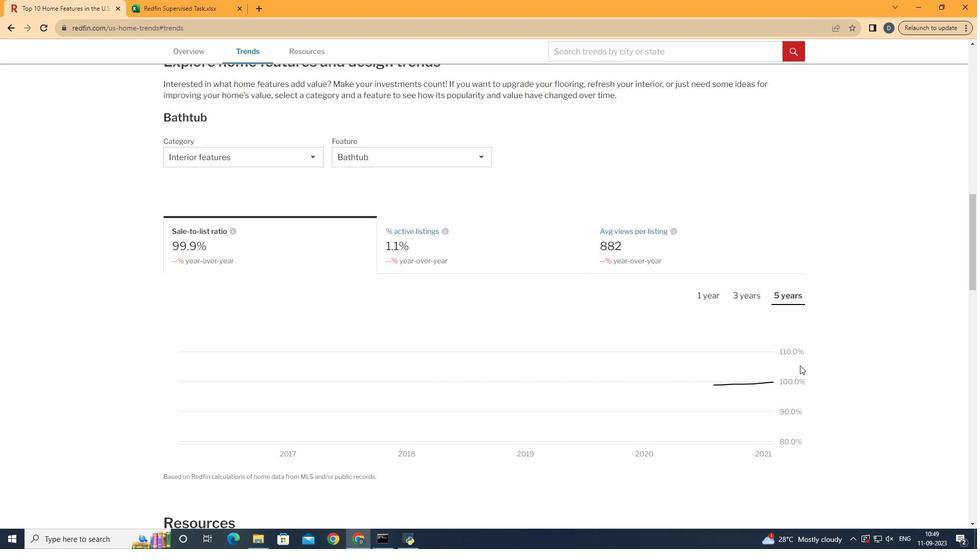 
